 Task: Create New Customer with Customer Name: Wekiva Foliage, Billing Address Line1: 4276 Crim Lane, Billing Address Line2:  Underhill, Billing Address Line3:  Vermont 05489
Action: Mouse moved to (147, 30)
Screenshot: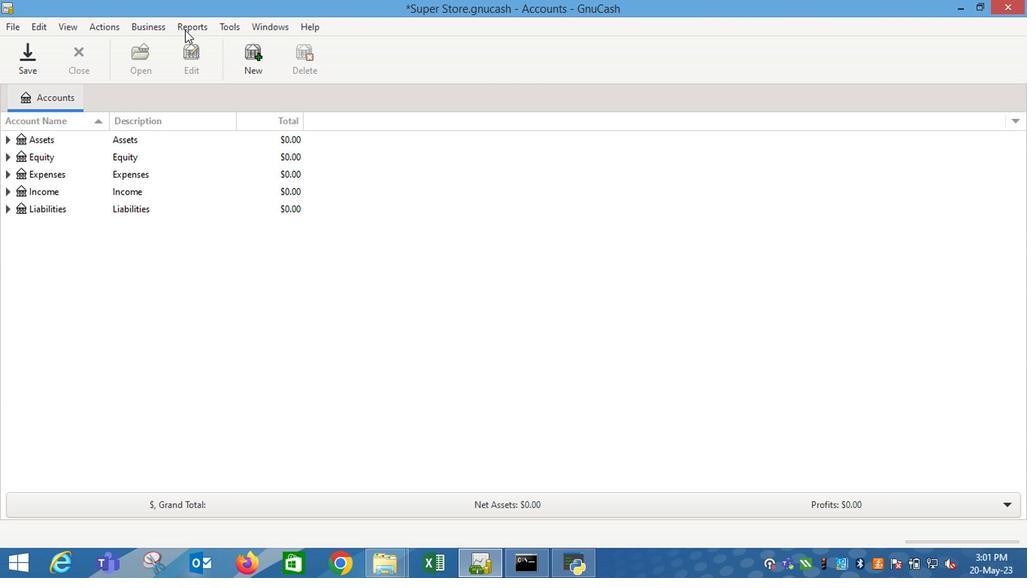 
Action: Mouse pressed left at (147, 30)
Screenshot: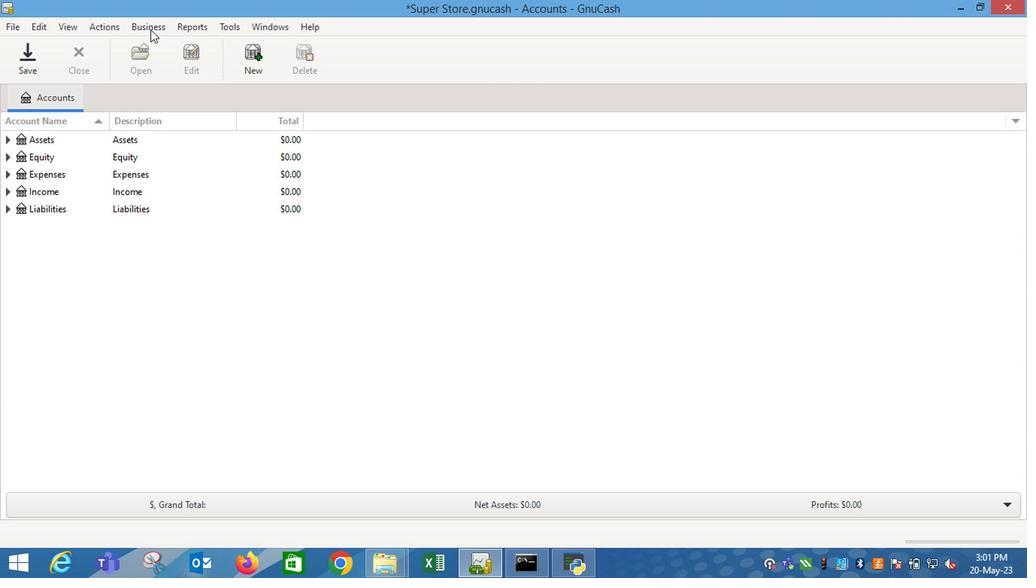 
Action: Mouse moved to (334, 73)
Screenshot: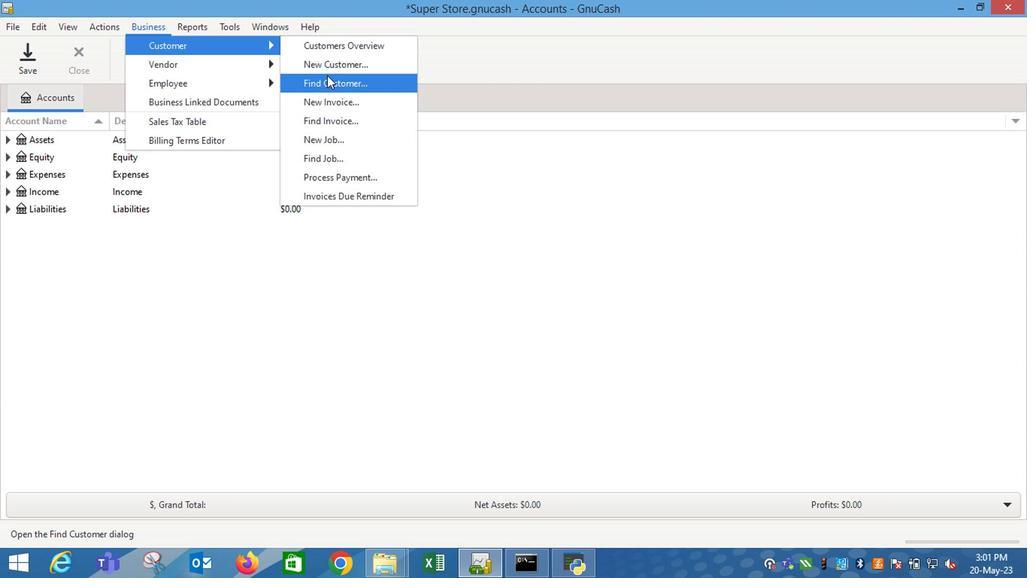 
Action: Mouse pressed left at (334, 73)
Screenshot: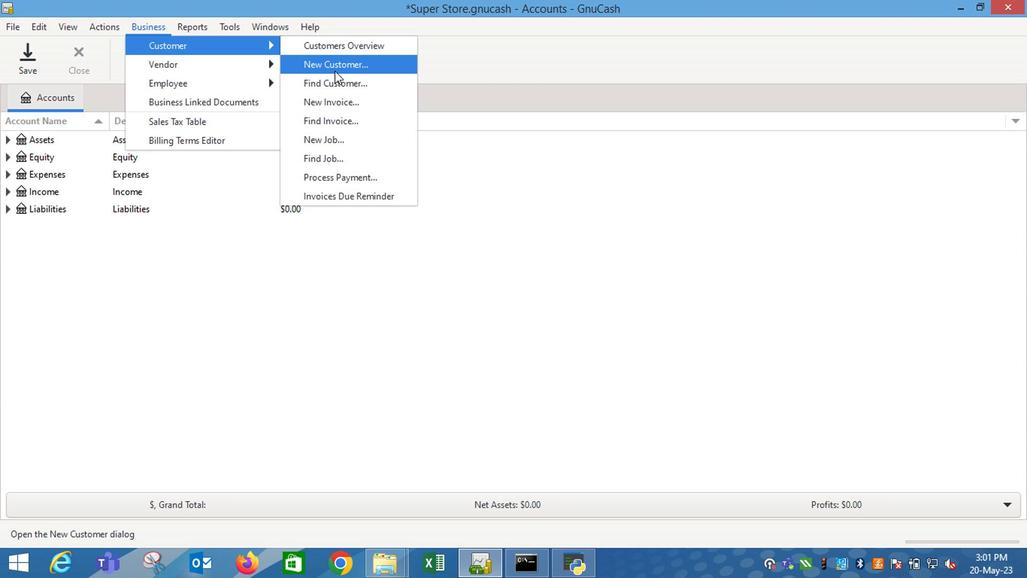 
Action: Key pressed <Key.shift_r>Wek
Screenshot: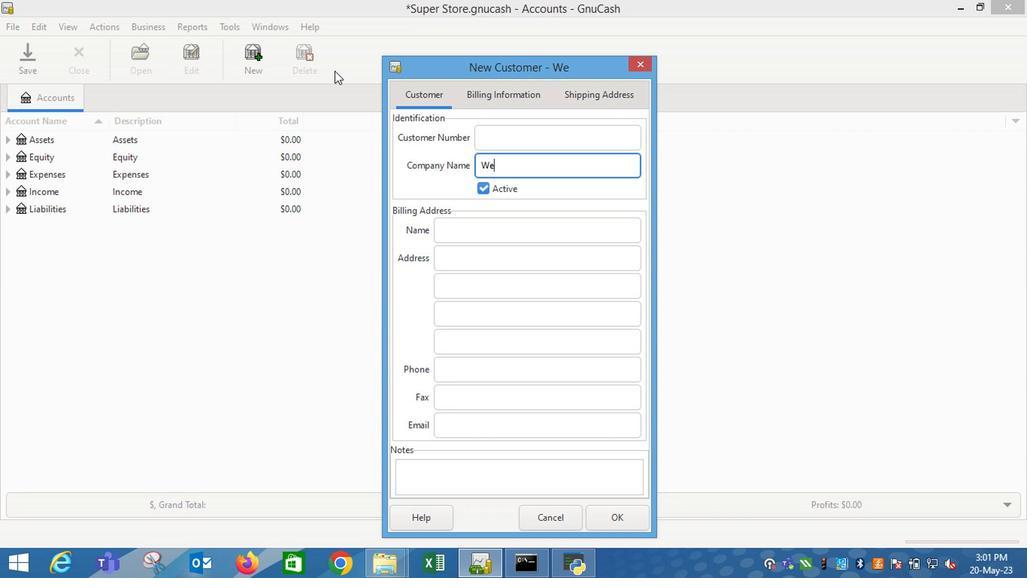 
Action: Mouse moved to (334, 74)
Screenshot: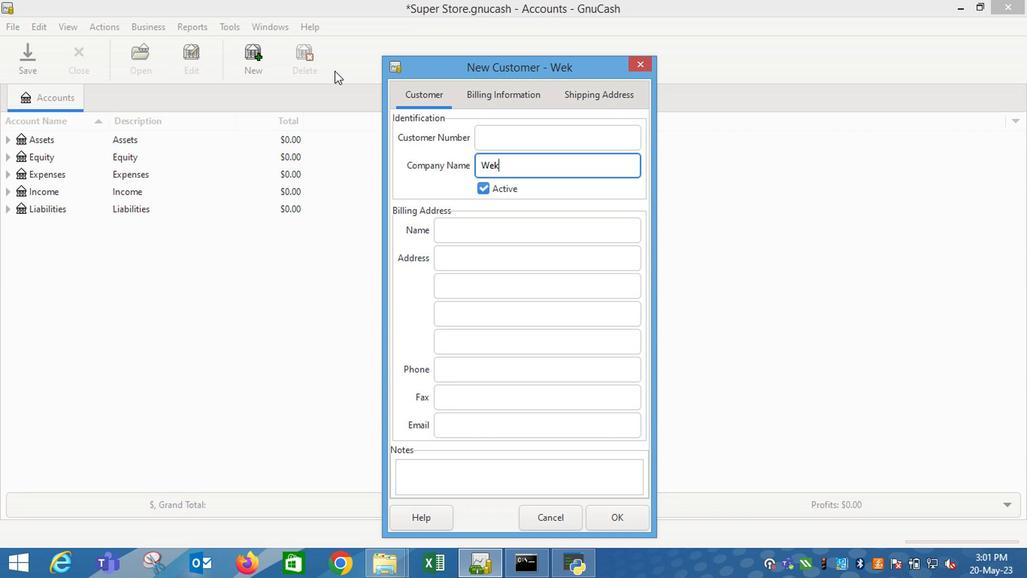 
Action: Key pressed iva<Key.space><Key.shift_r>Foliage<Key.tab><Key.tab><Key.tab>4276<Key.space><Key.shift_r>Crim<Key.space><Key.shift_r>L<Key.shift_r>ane<Key.tab><Key.shift_r>Underhill<Key.tab><Key.shift_r>Vermont<Key.space>05489
Screenshot: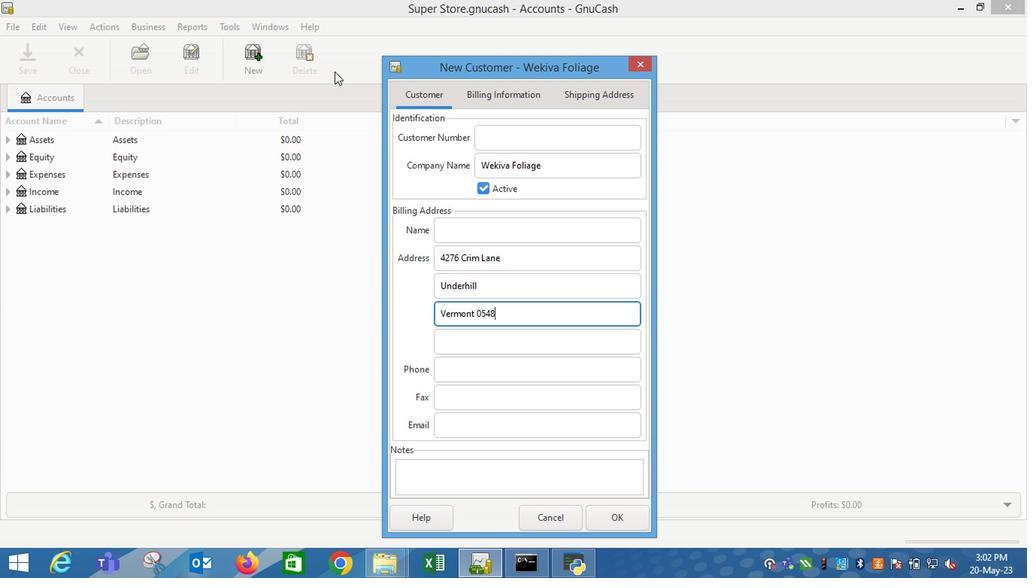 
Action: Mouse moved to (618, 520)
Screenshot: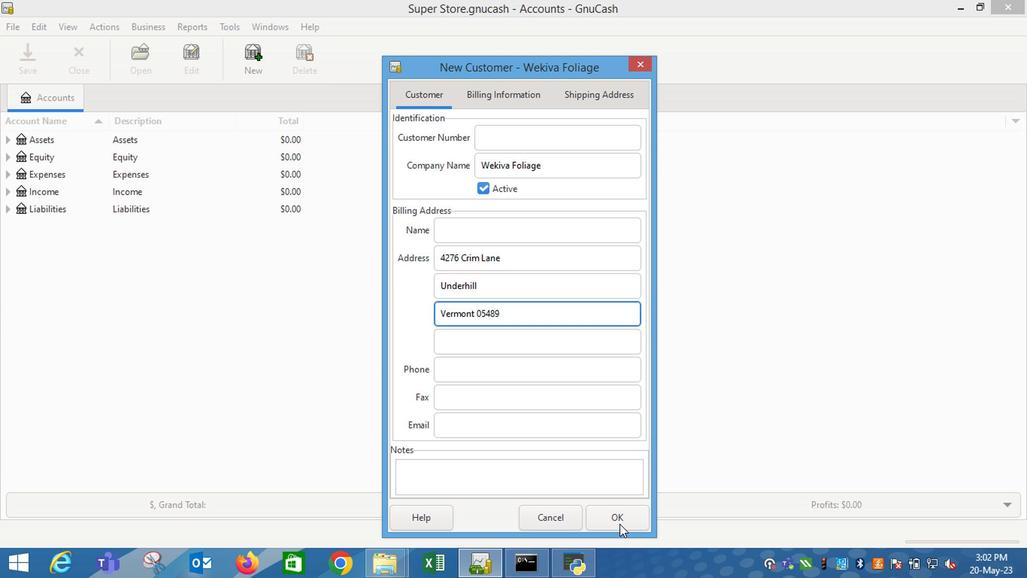 
Action: Mouse pressed left at (618, 520)
Screenshot: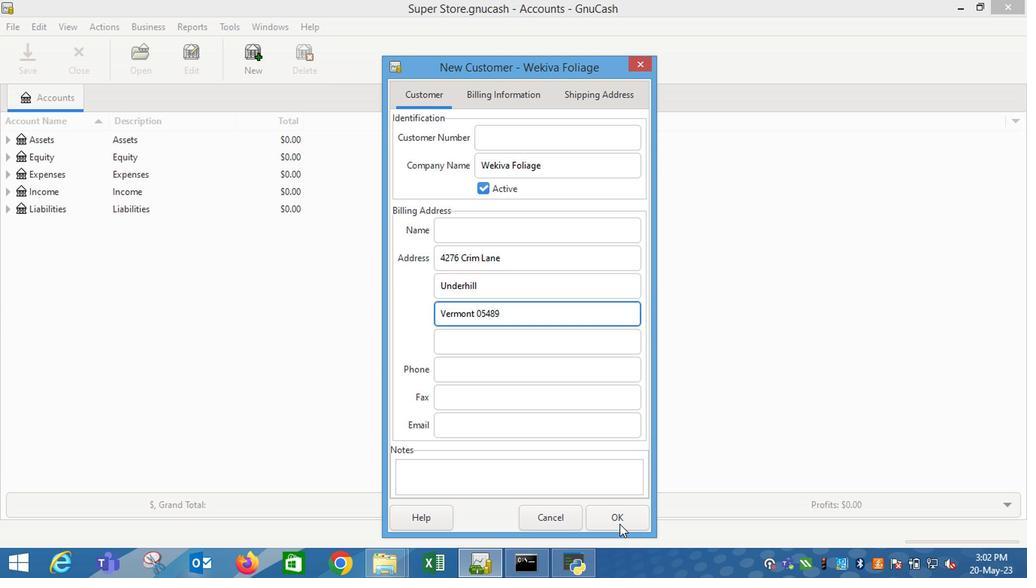 
